 Task: What year was the Parthenon in Athens constructed?
Action: Mouse moved to (108, 102)
Screenshot: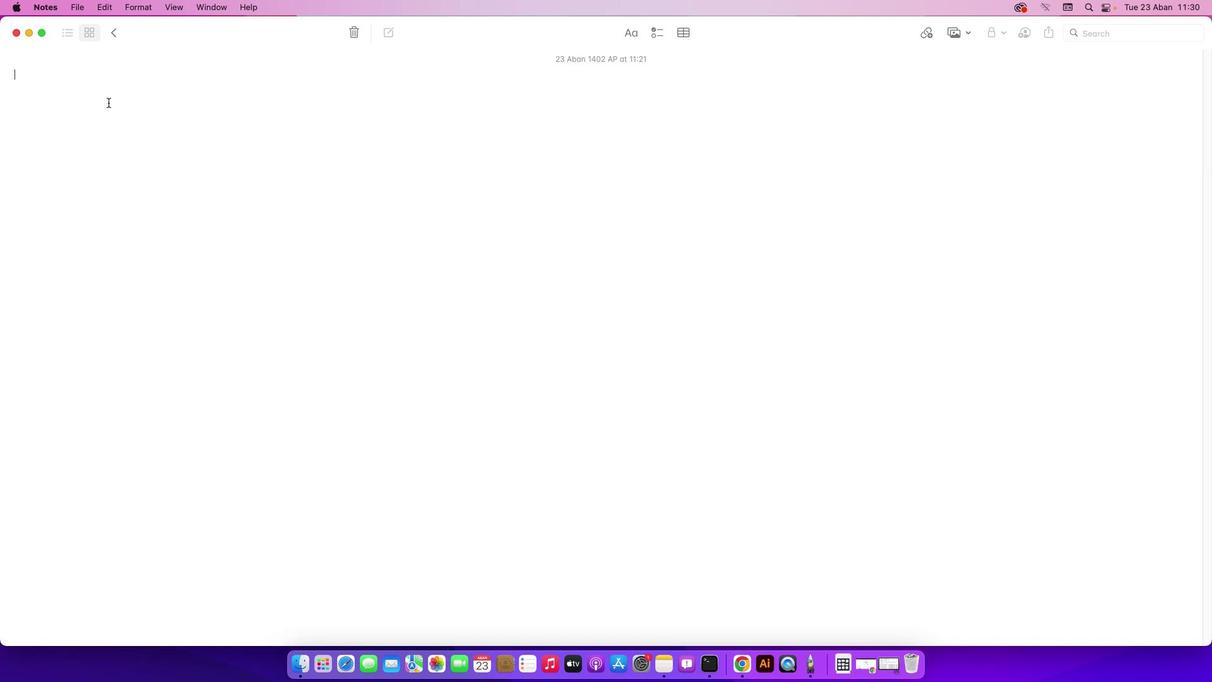 
Action: Mouse pressed left at (108, 102)
Screenshot: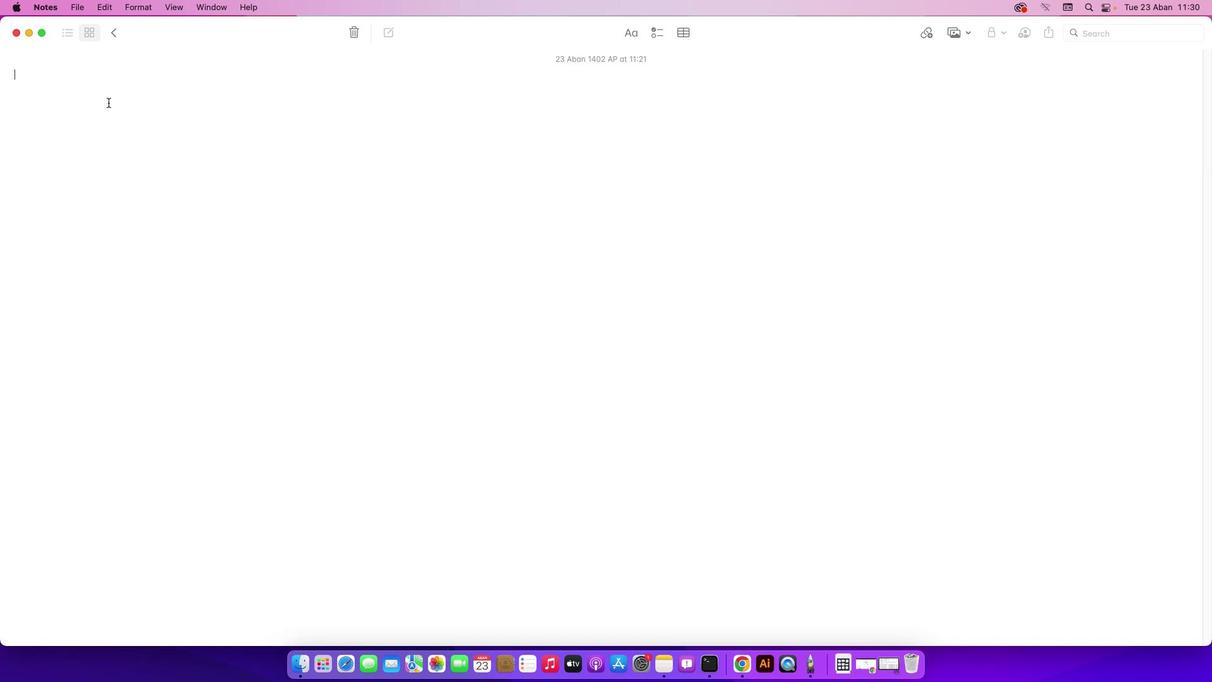 
Action: Mouse moved to (108, 102)
Screenshot: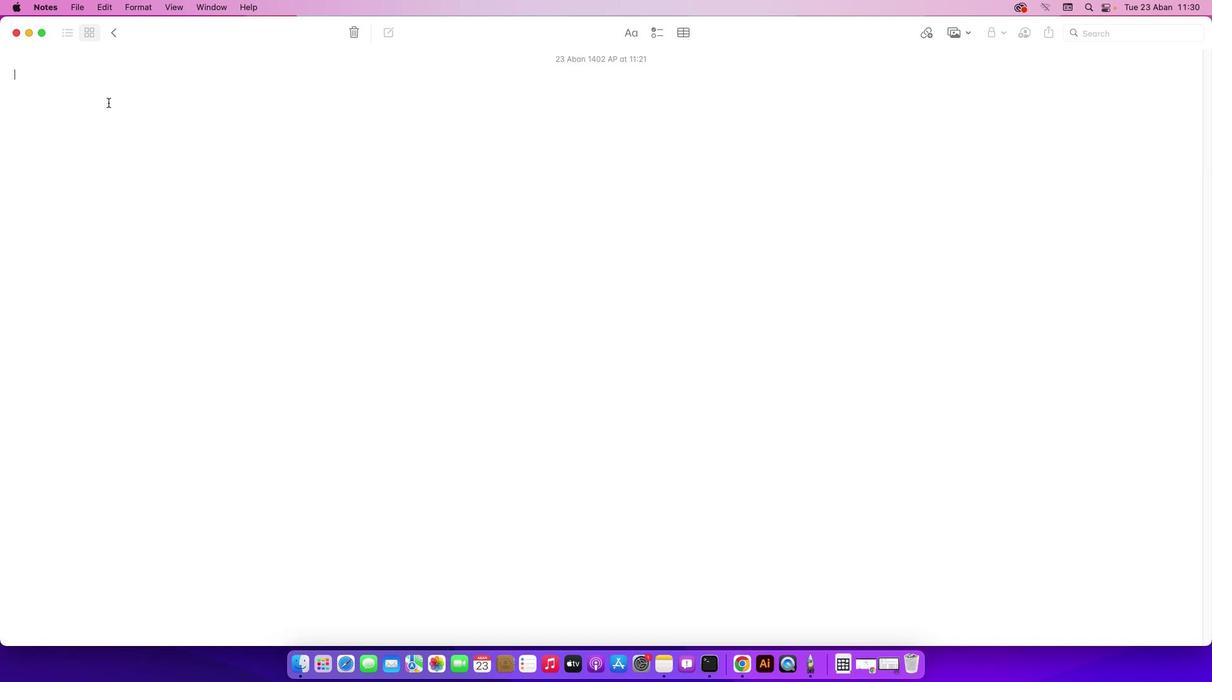
Action: Key pressed Key.shift'W''h''a''t'Key.space'y''e''a''r'Key.space'w''a''d'Key.backspace's'Key.space't''h''e'Key.spaceKey.shift'P''a''r''t''h''e''n''o''n'Key.space'i''n'Key.spaceKey.shift'A''t''h''e''n''s'Key.space'c''o''n''s''t''r''u''c''t''e''d'Key.shift_r'?'Key.enter
Screenshot: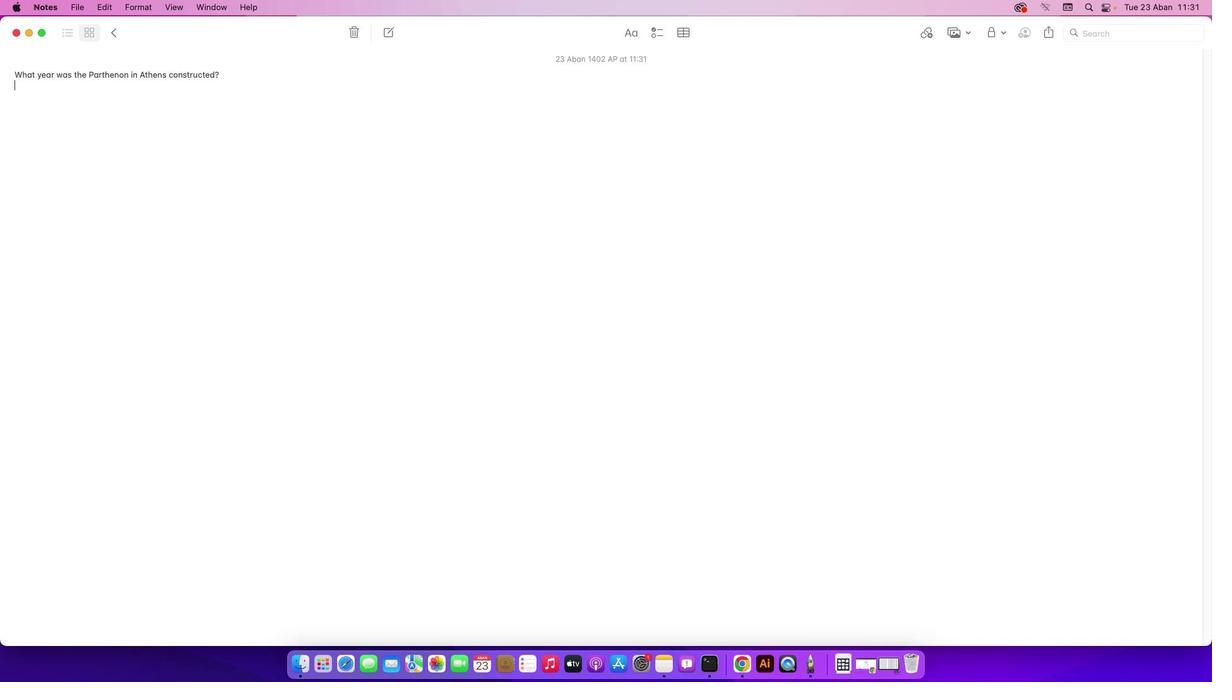 
Action: Mouse moved to (869, 665)
Screenshot: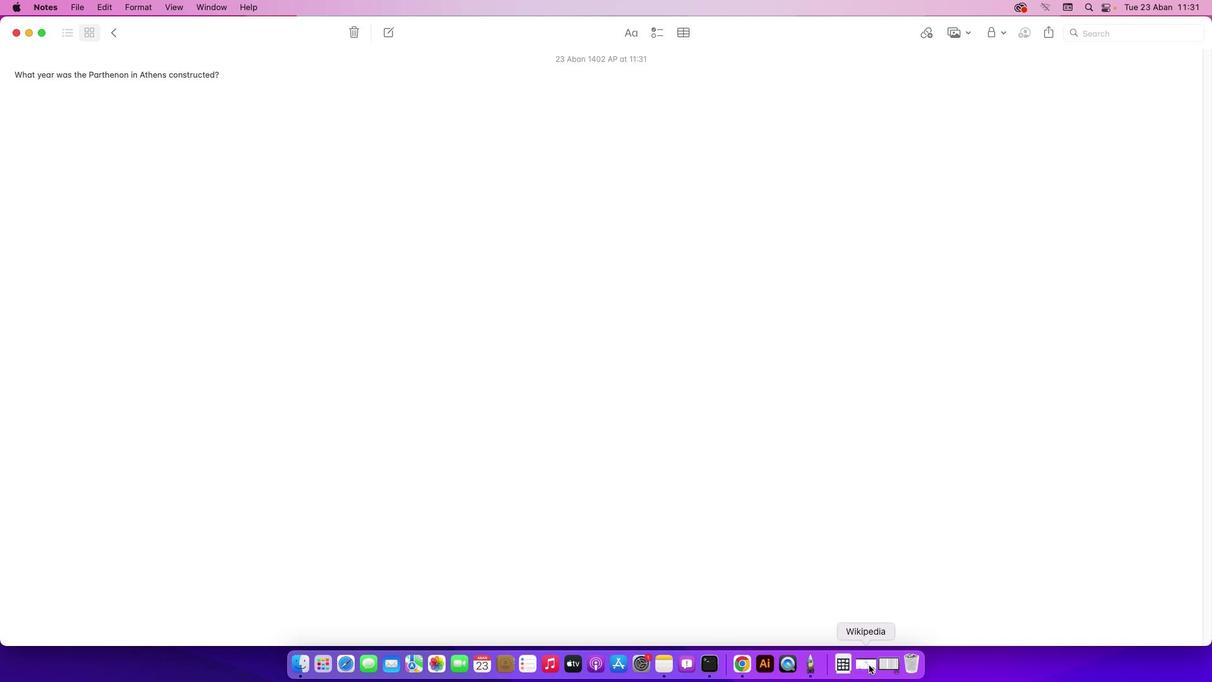 
Action: Mouse pressed left at (869, 665)
Screenshot: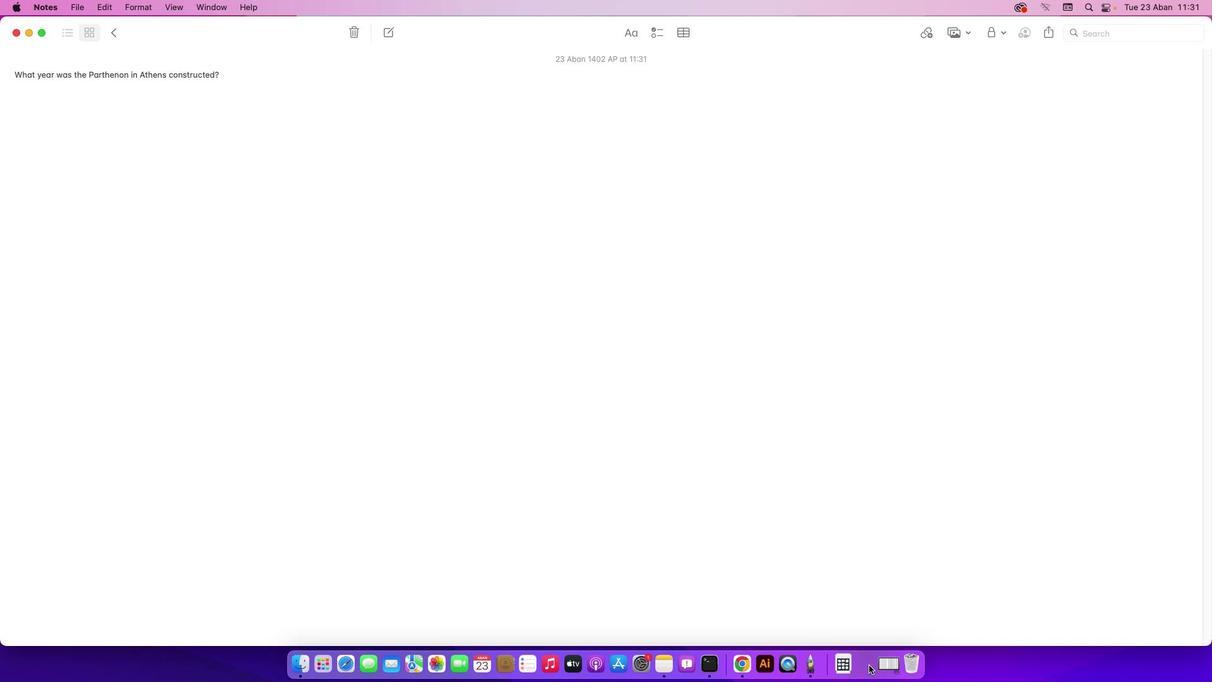 
Action: Mouse moved to (490, 384)
Screenshot: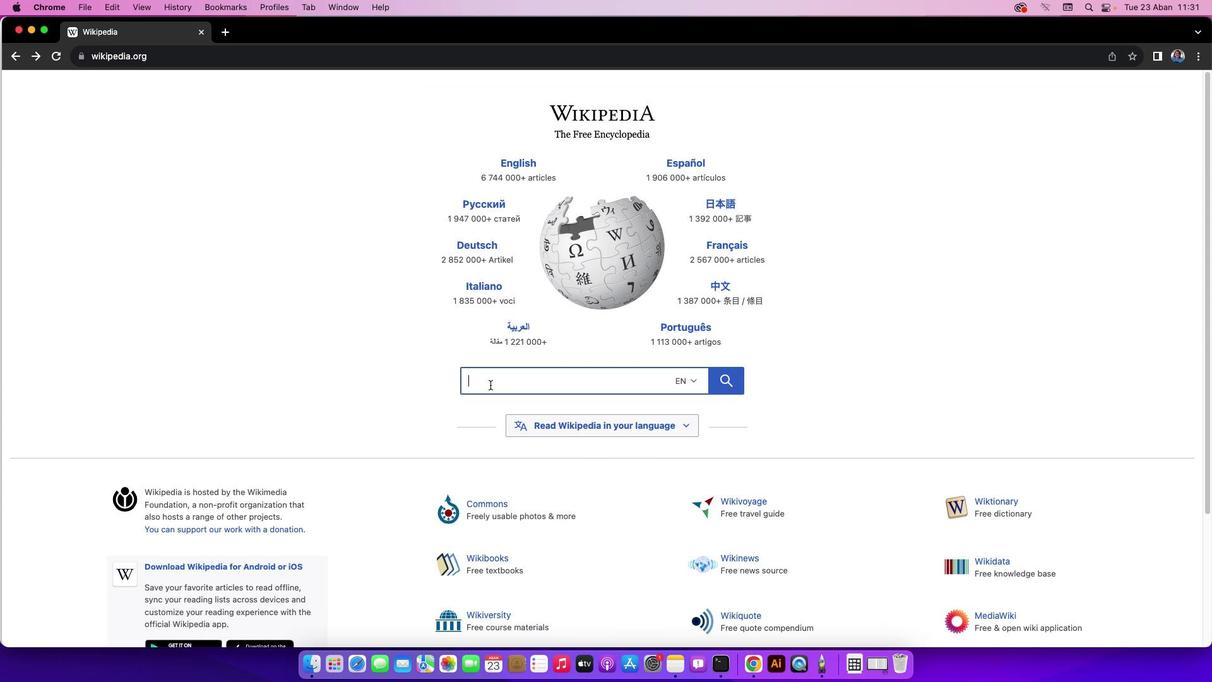 
Action: Mouse pressed left at (490, 384)
Screenshot: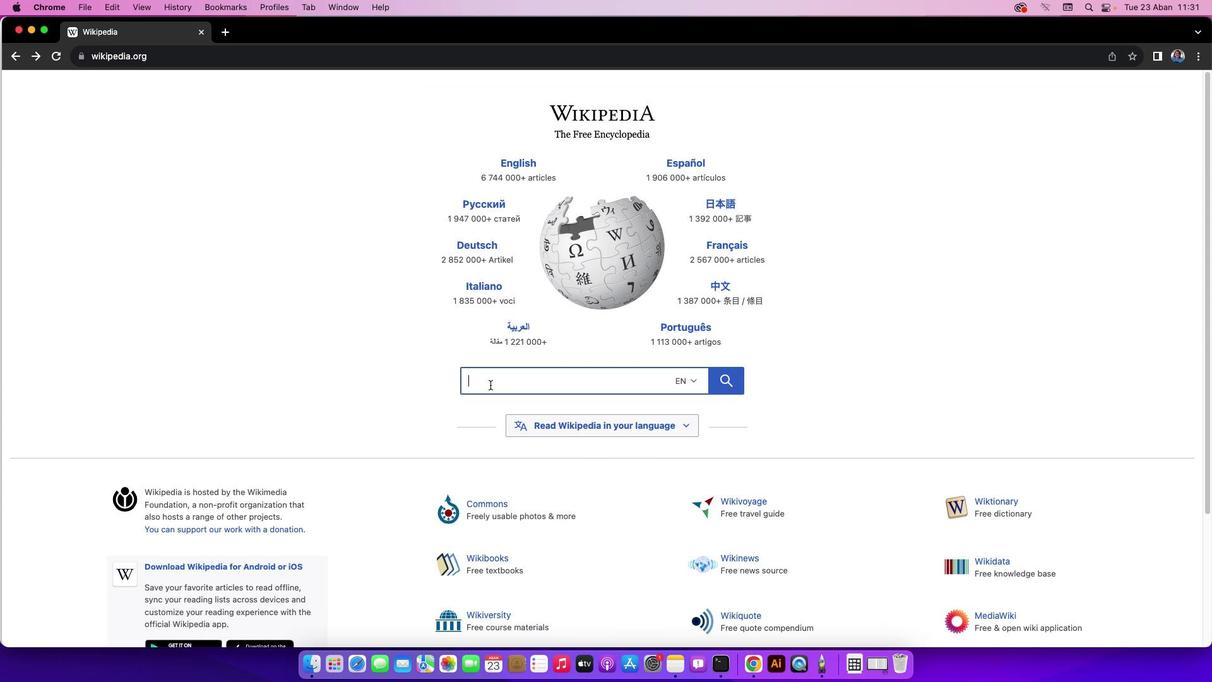 
Action: Mouse pressed left at (490, 384)
Screenshot: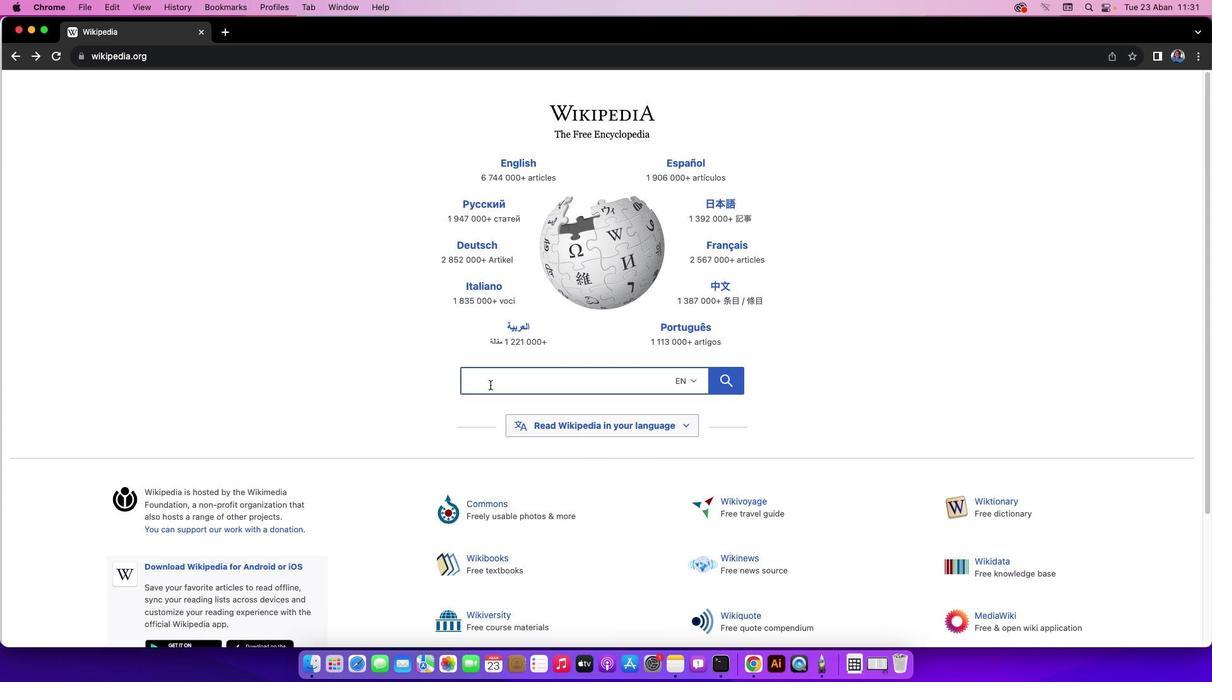 
Action: Key pressed Key.shift'P''a''r''t''h''e''n''o''n'Key.space
Screenshot: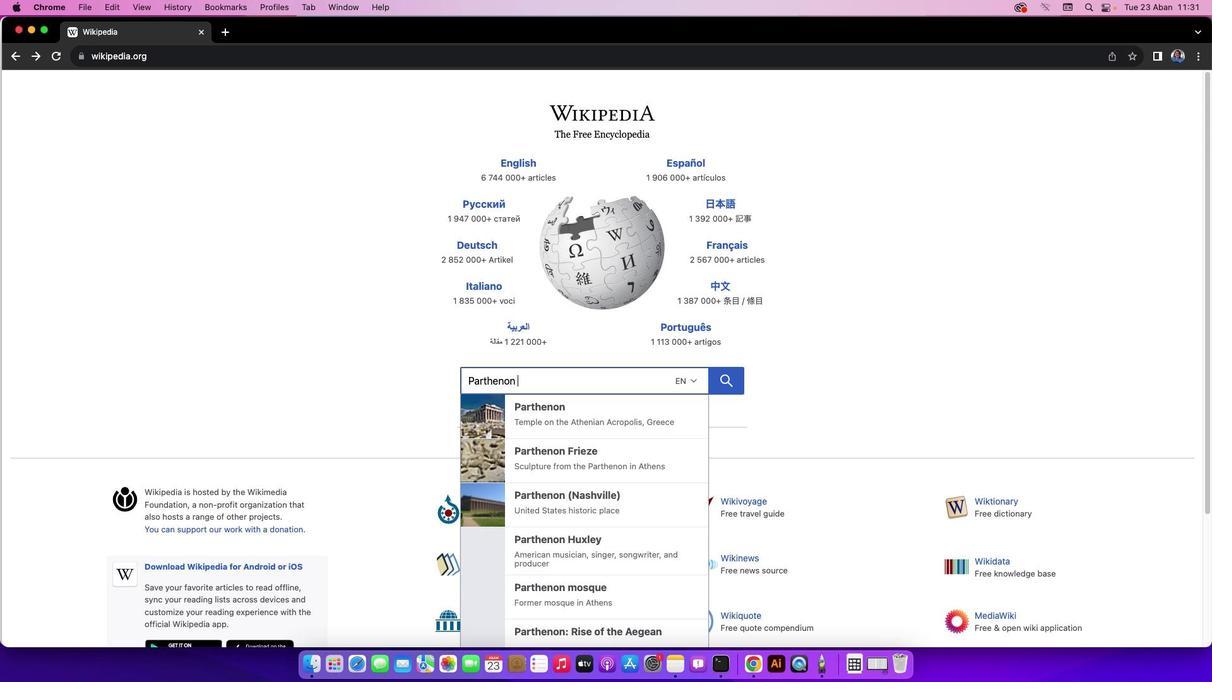 
Action: Mouse moved to (540, 411)
Screenshot: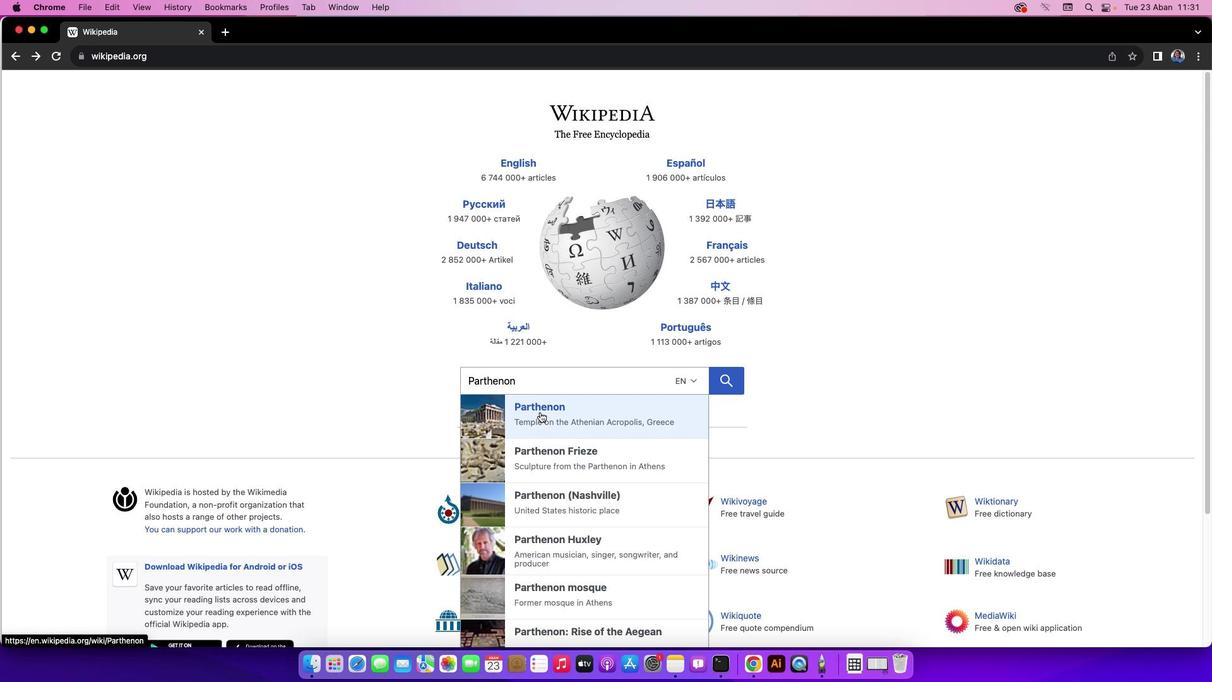 
Action: Mouse pressed left at (540, 411)
Screenshot: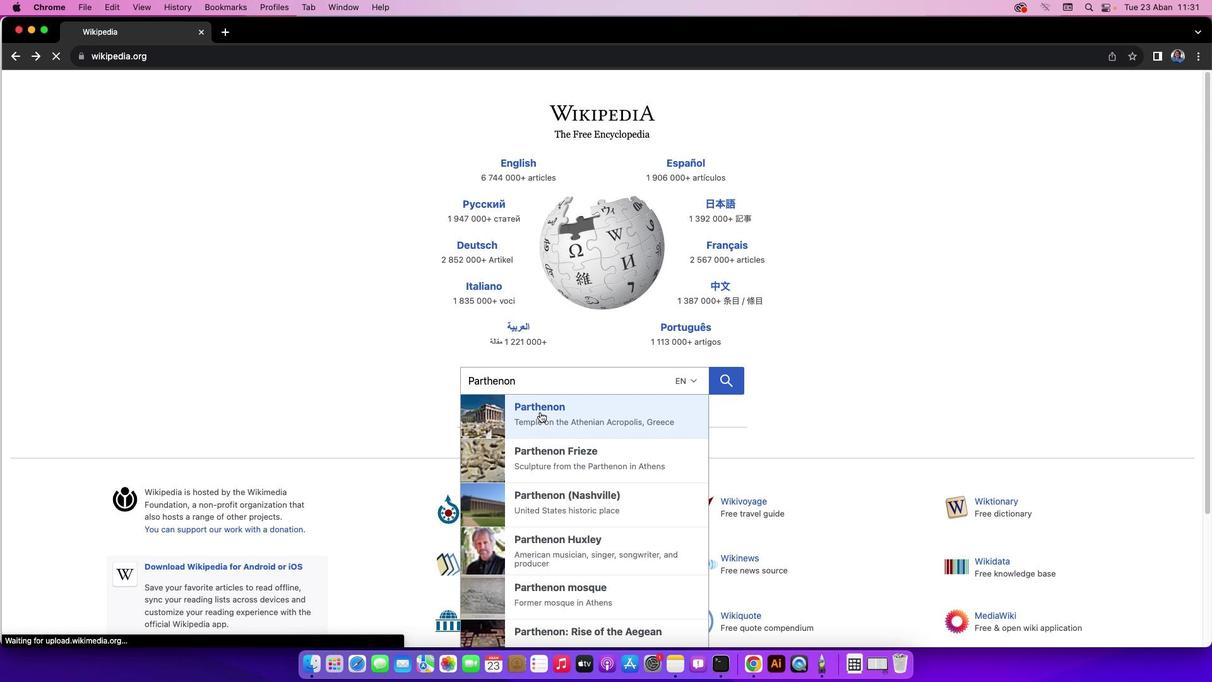 
Action: Mouse moved to (1209, 94)
Screenshot: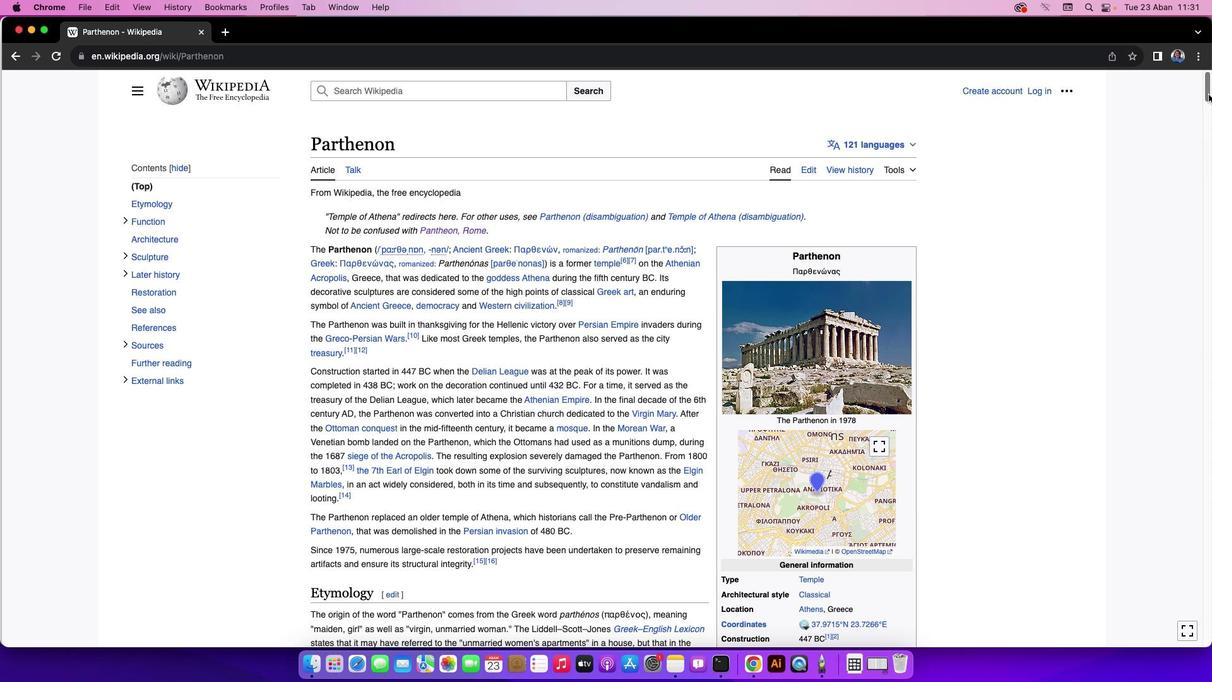 
Action: Mouse pressed left at (1209, 94)
Screenshot: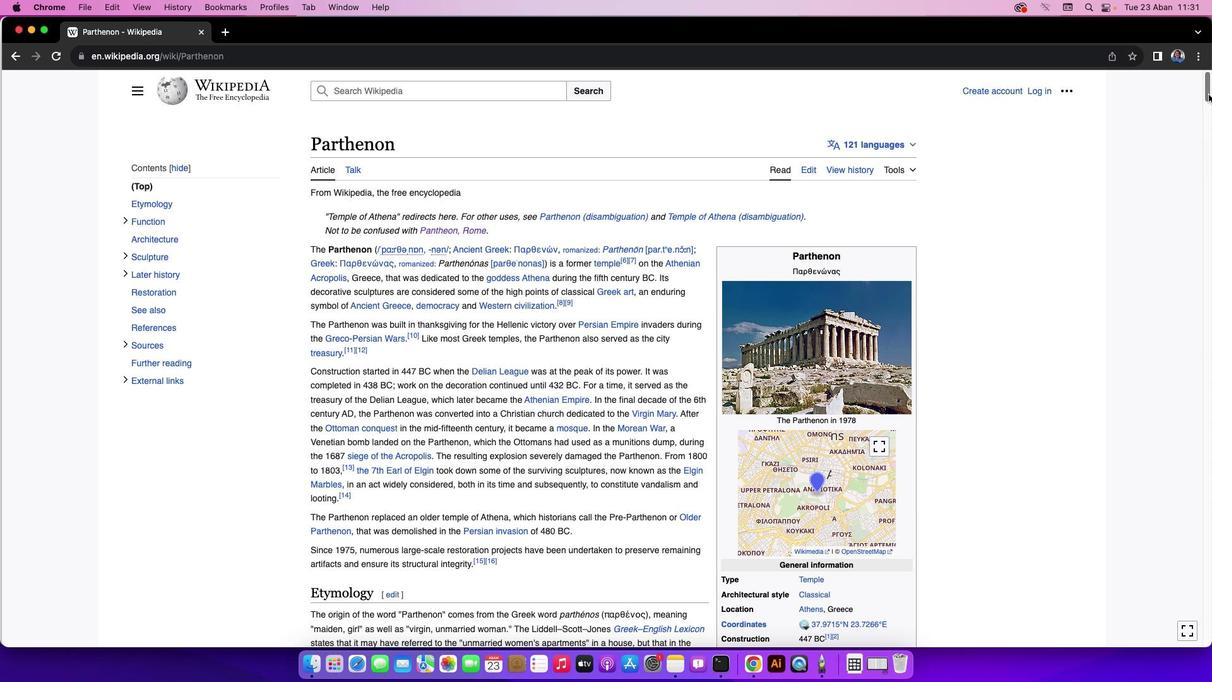 
Action: Mouse moved to (30, 32)
Screenshot: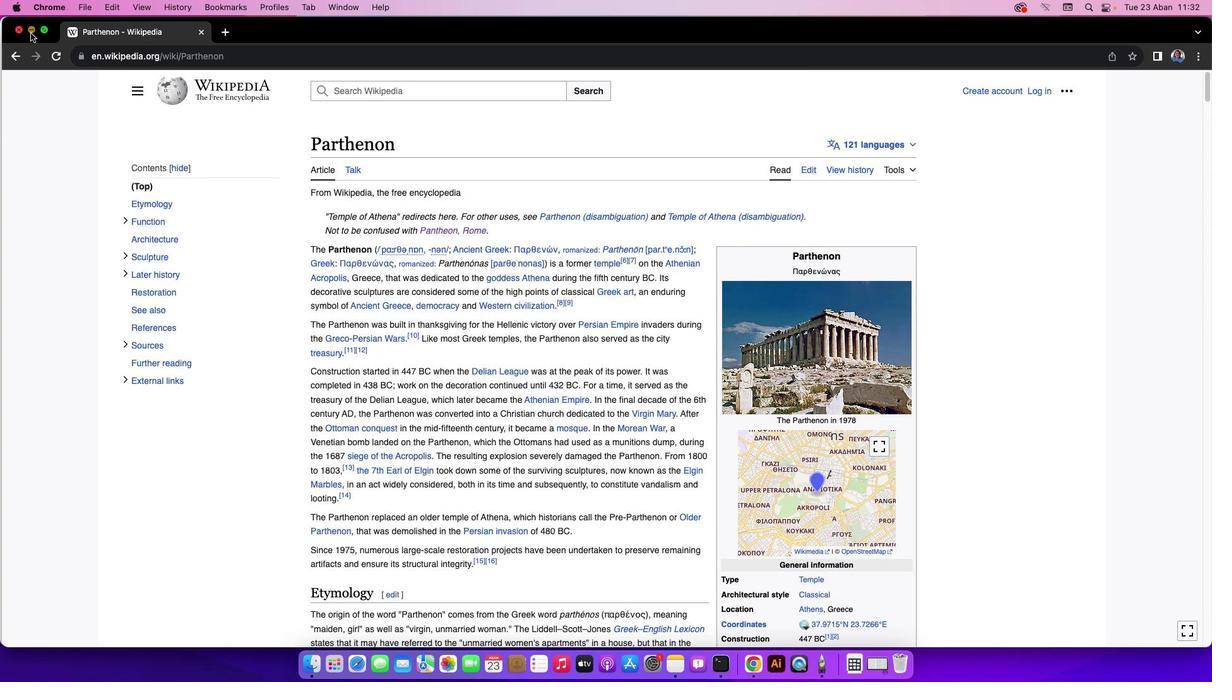 
Action: Mouse pressed left at (30, 32)
Screenshot: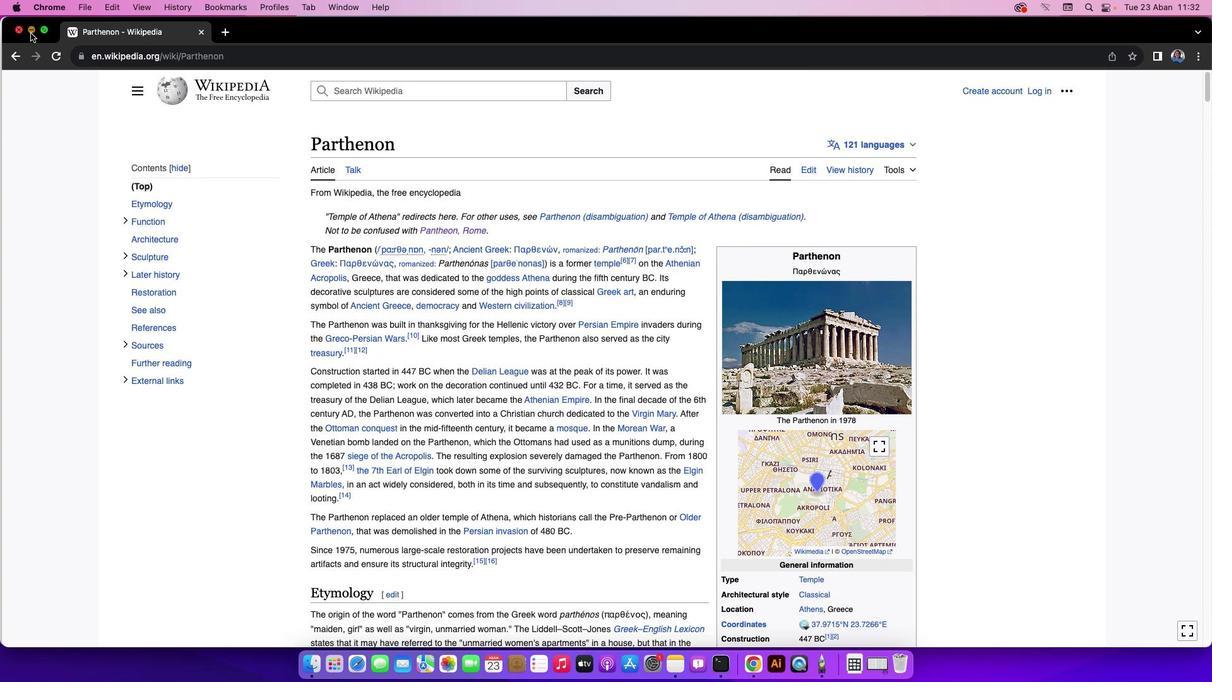 
Action: Mouse moved to (243, 76)
Screenshot: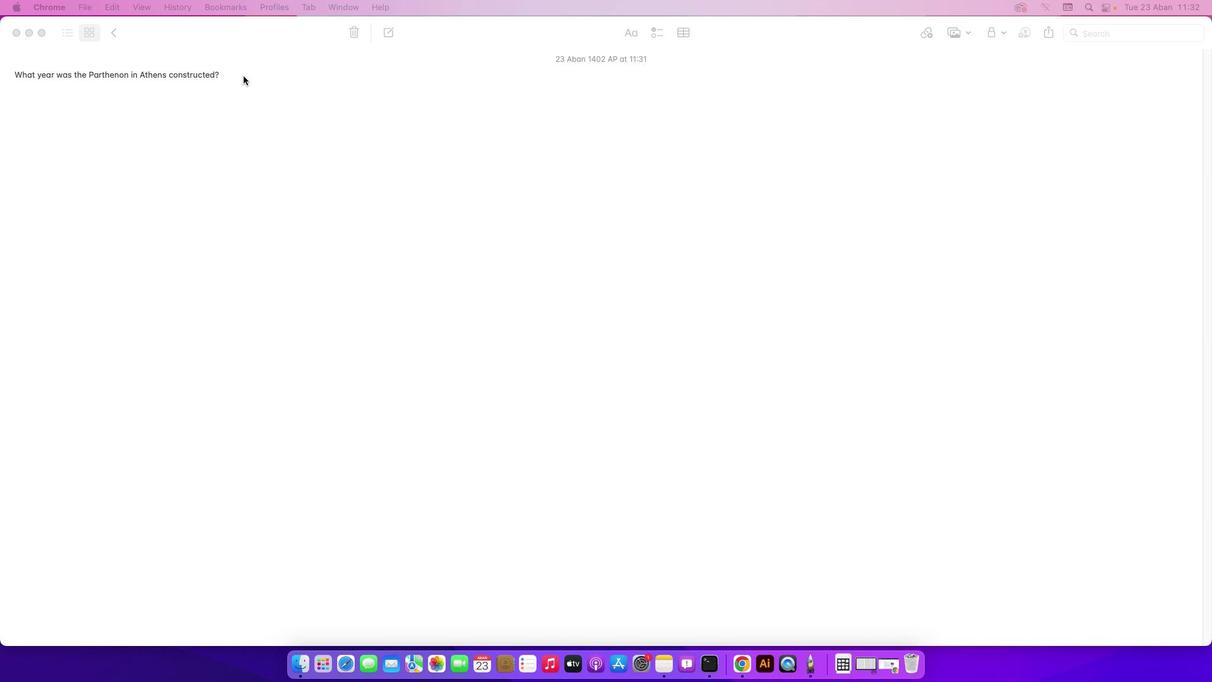 
Action: Mouse pressed left at (243, 76)
Screenshot: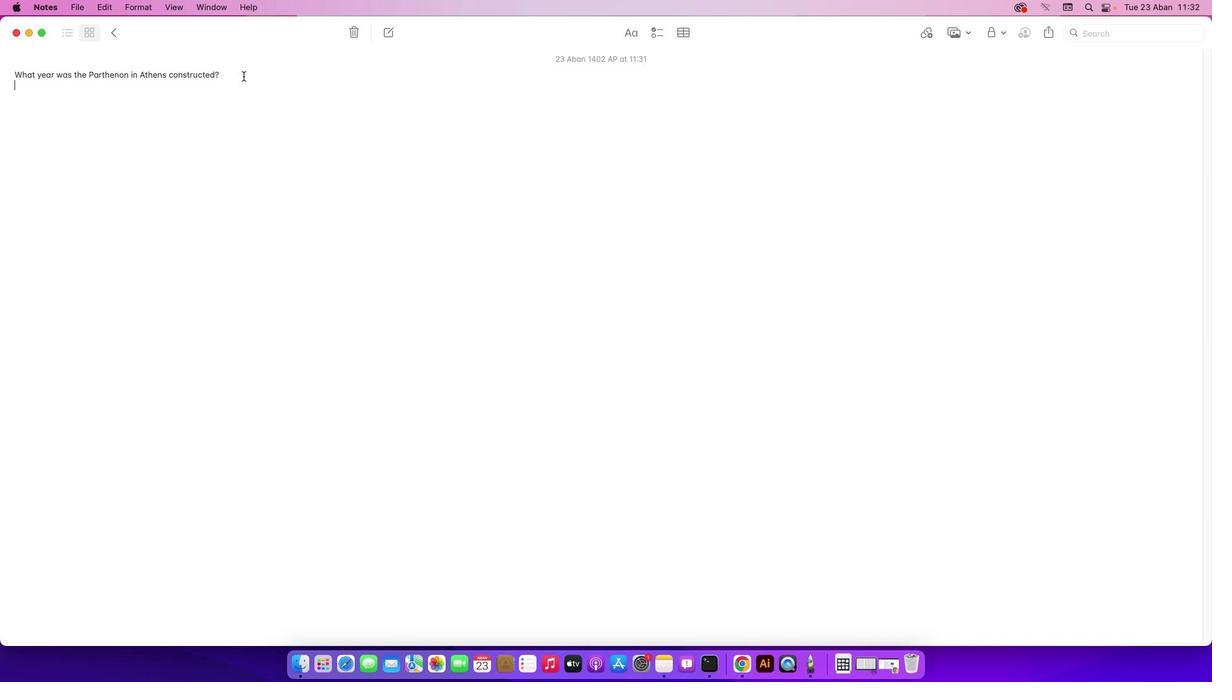 
Action: Mouse moved to (238, 77)
Screenshot: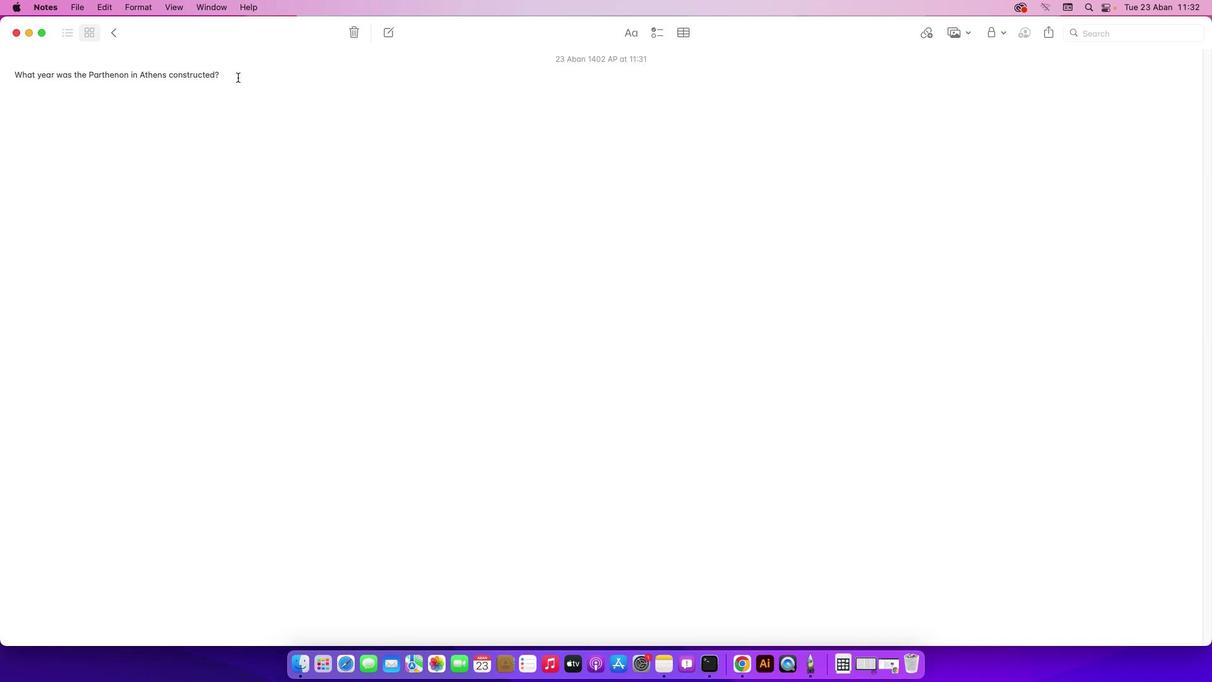 
Action: Key pressed Key.shift'T''h''e'Key.spaceKey.shift'P''a''r''t''e''n''o''n'Key.spaceKey.backspaceKey.backspaceKey.backspaceKey.backspaceKey.backspace'h''e''n''o''n'Key.space'i''n'Key.spaceKey.shift'A''t''h''e''n''s'Key.space'w''a''s'Key.space'c''o''n''s''t''y'Key.backspace'r''u''c''t''e''d'Key.space'i''n'Key.space'4''4''7'Key.spaceKey.shift'B''C''.'
Screenshot: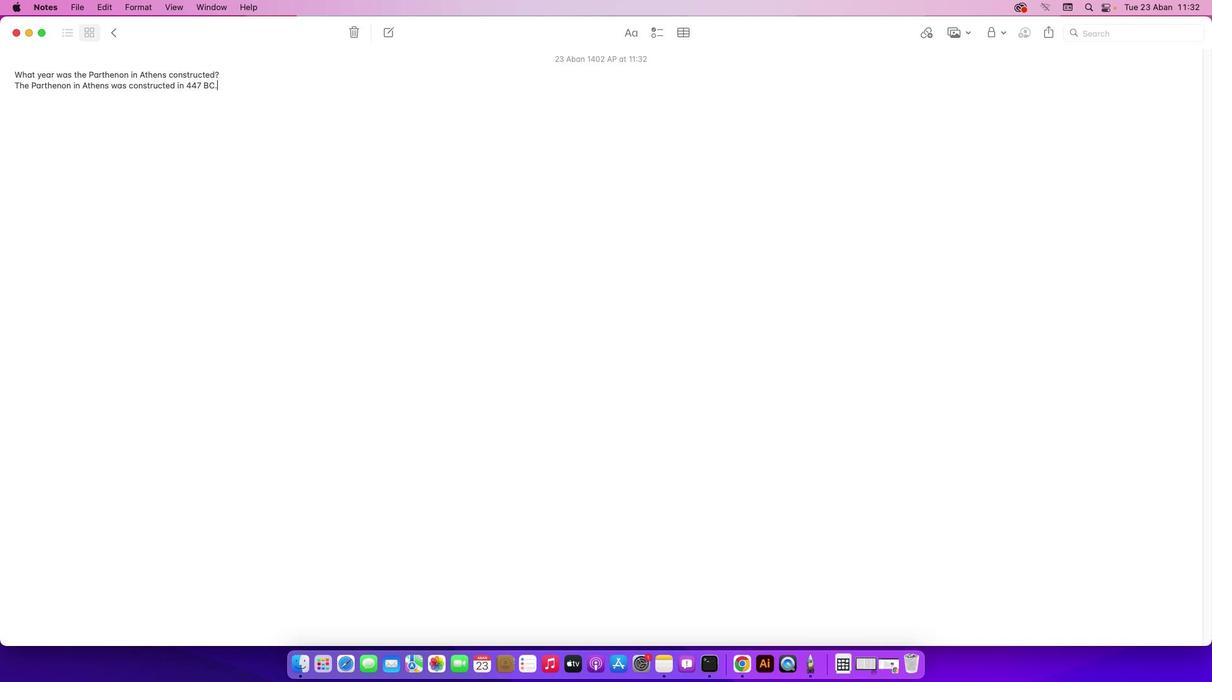 
